 Task: Share through YouTube & Facebook "Movie C.mp4" with resolution 1080*608
Action: Mouse pressed left at (333, 162)
Screenshot: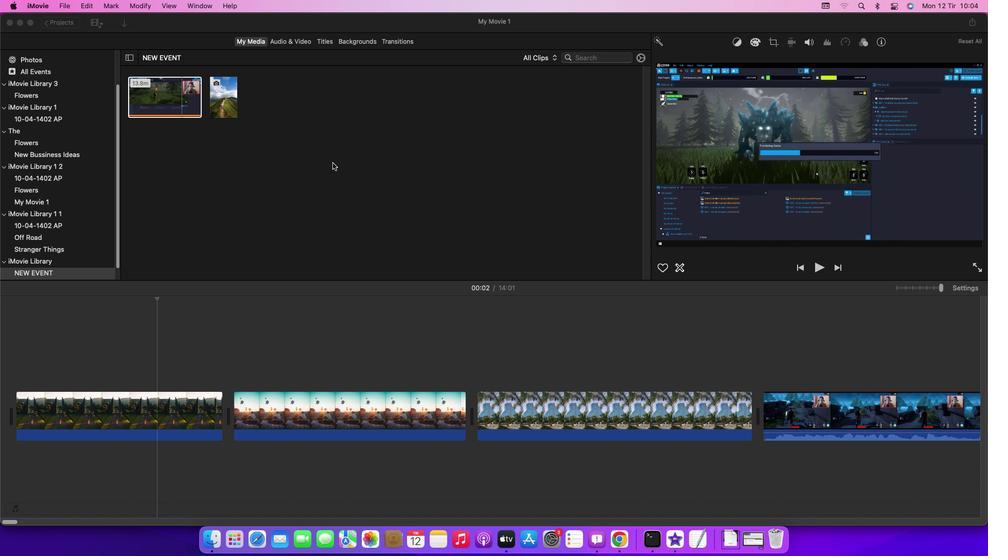 
Action: Mouse moved to (163, 91)
Screenshot: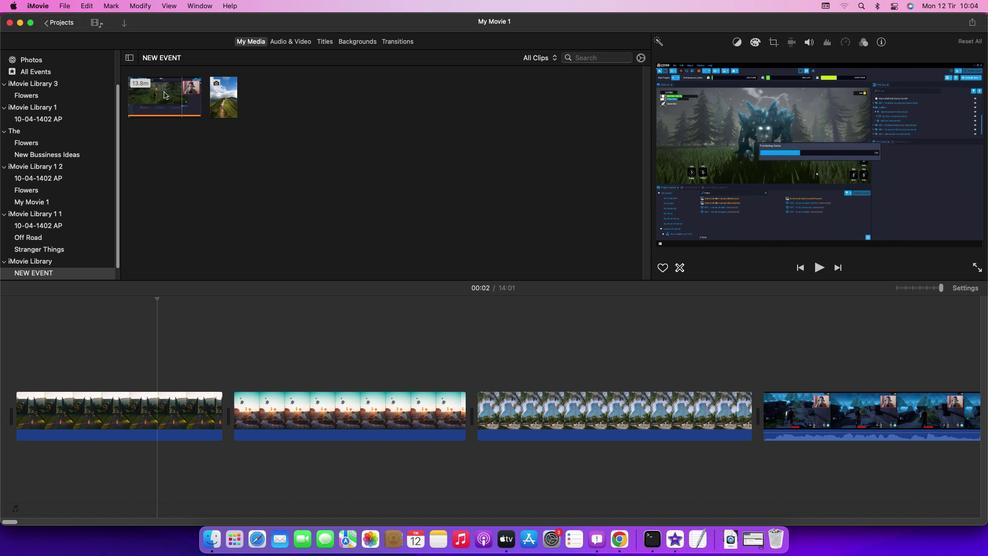 
Action: Mouse pressed left at (163, 91)
Screenshot: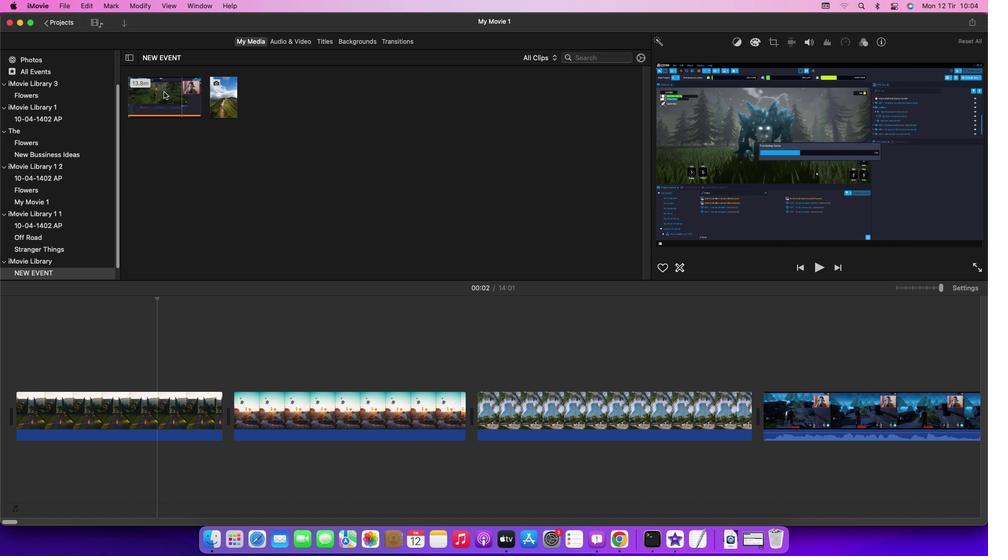 
Action: Mouse moved to (65, 6)
Screenshot: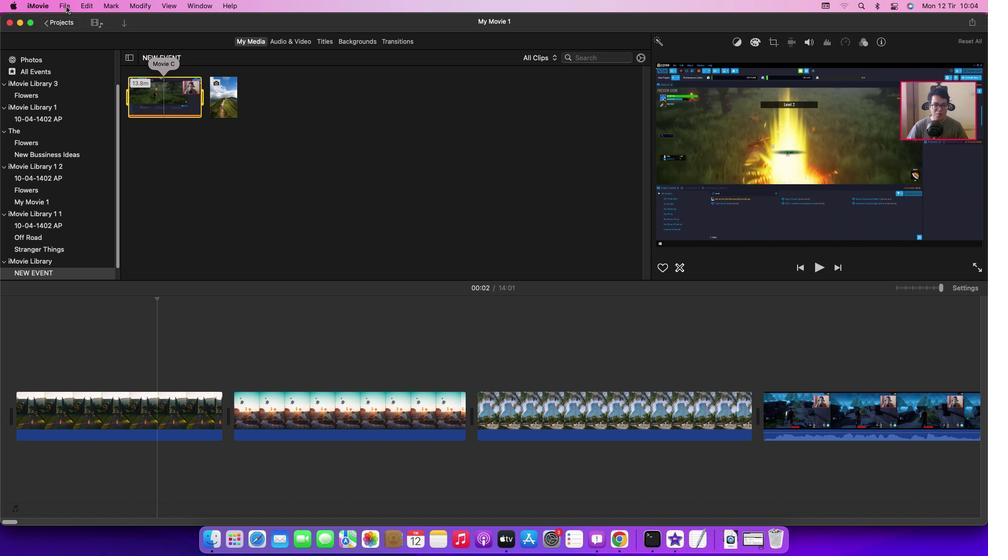 
Action: Mouse pressed left at (65, 6)
Screenshot: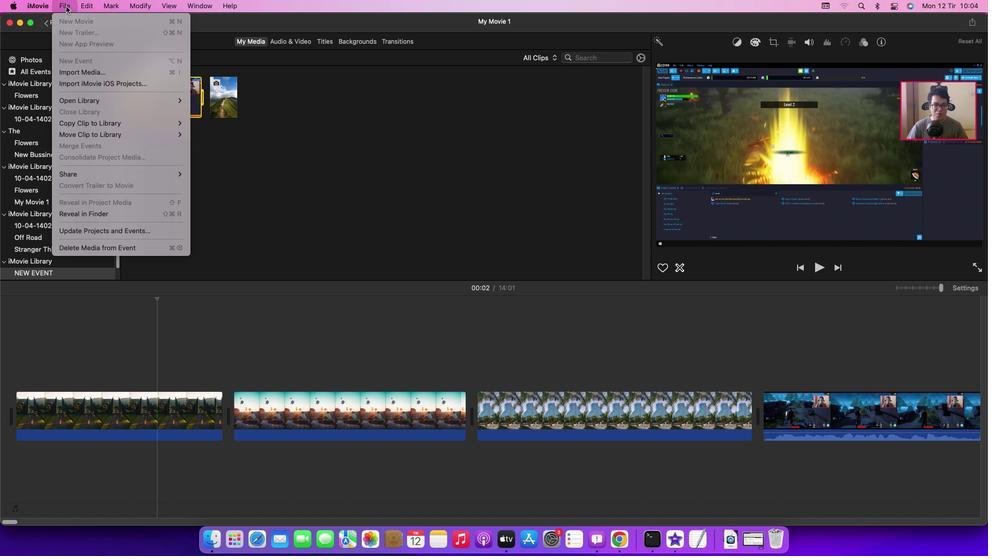 
Action: Mouse moved to (240, 189)
Screenshot: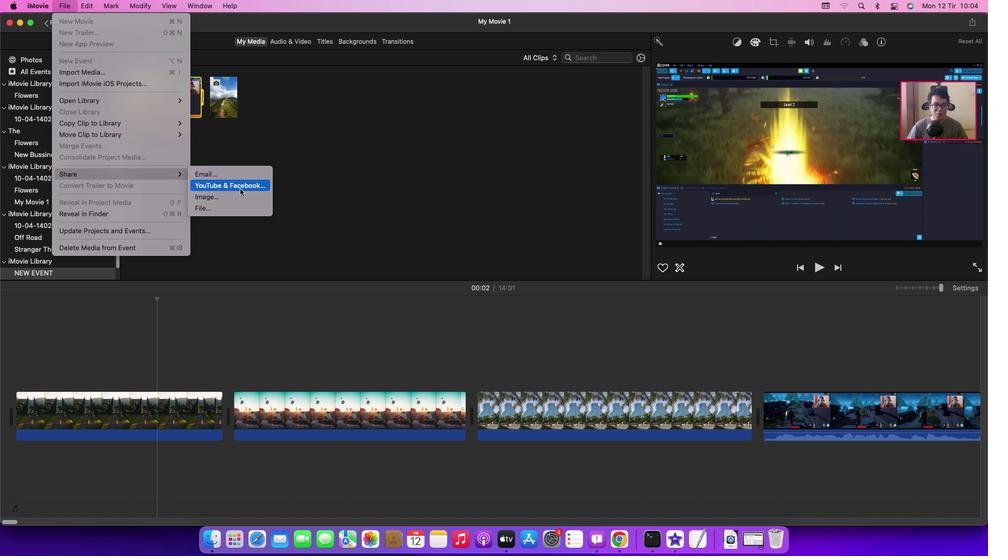 
Action: Mouse pressed left at (240, 189)
Screenshot: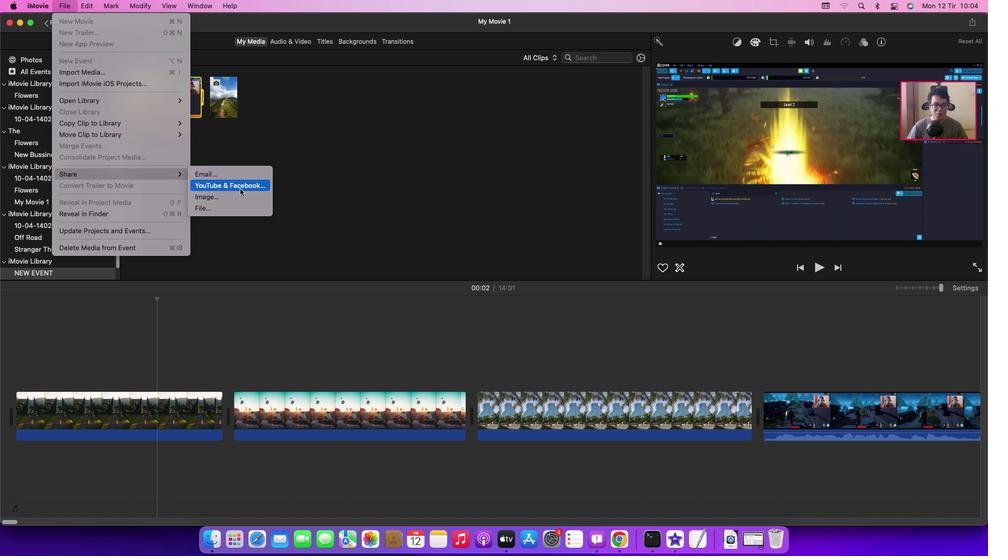 
Action: Mouse moved to (582, 160)
Screenshot: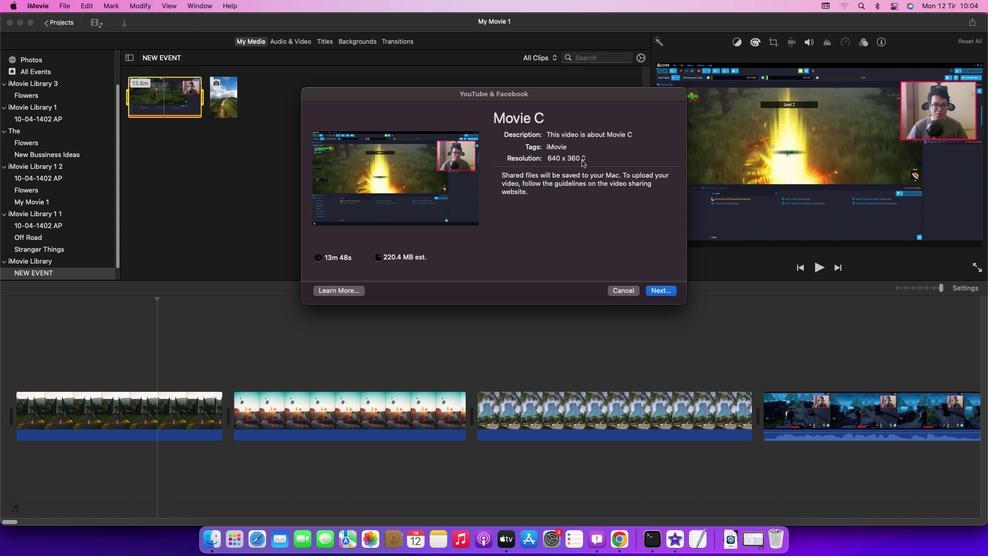 
Action: Mouse pressed left at (582, 160)
Screenshot: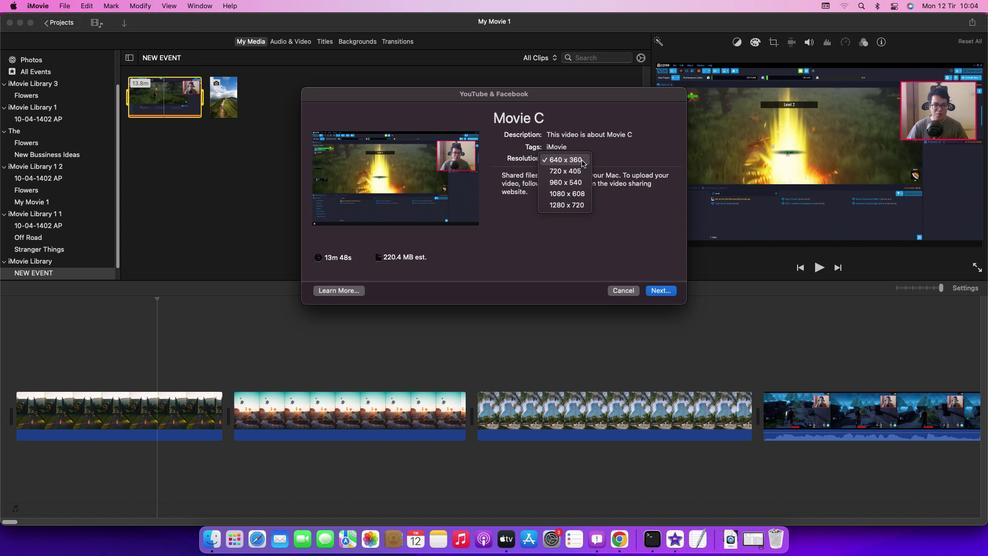 
Action: Mouse moved to (576, 192)
Screenshot: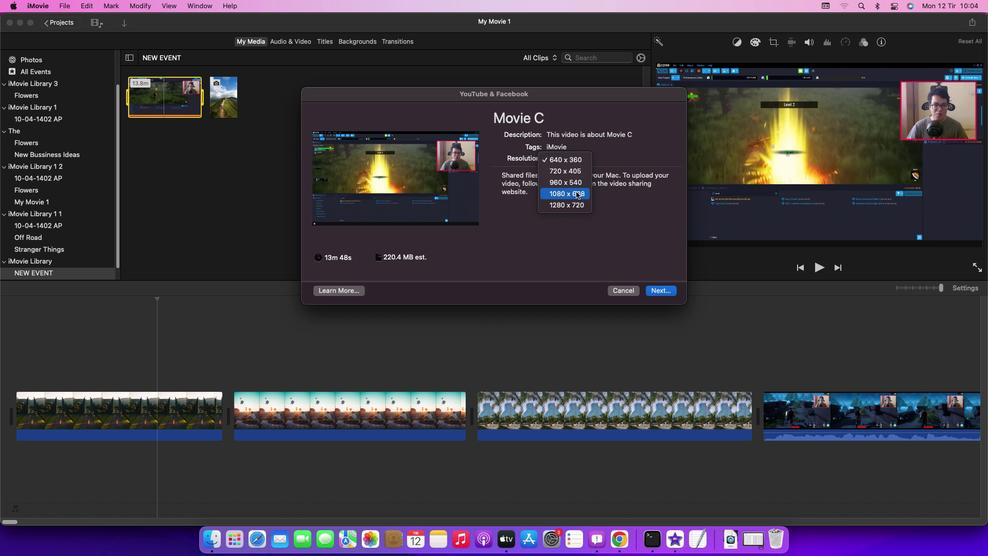 
Action: Mouse pressed left at (576, 192)
Screenshot: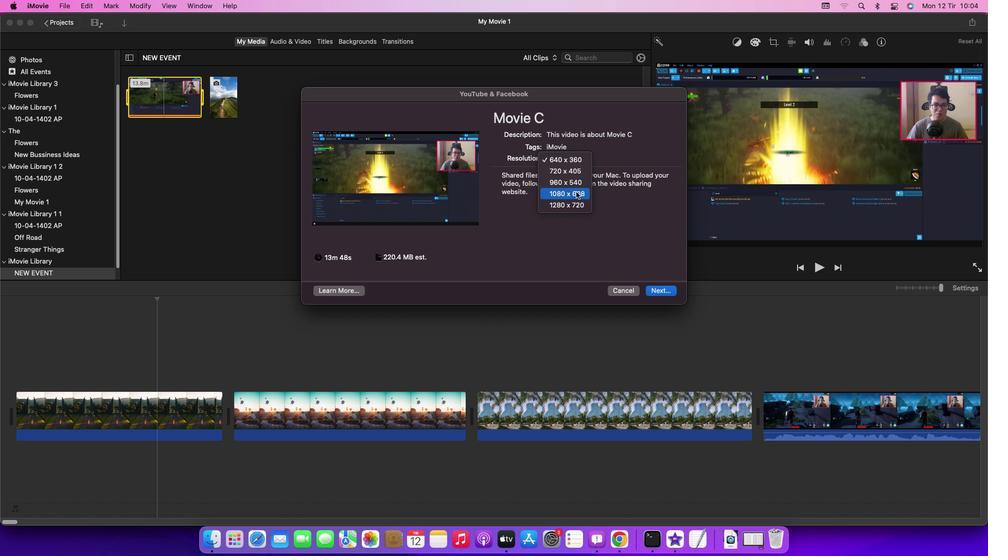 
Action: Mouse moved to (513, 265)
Screenshot: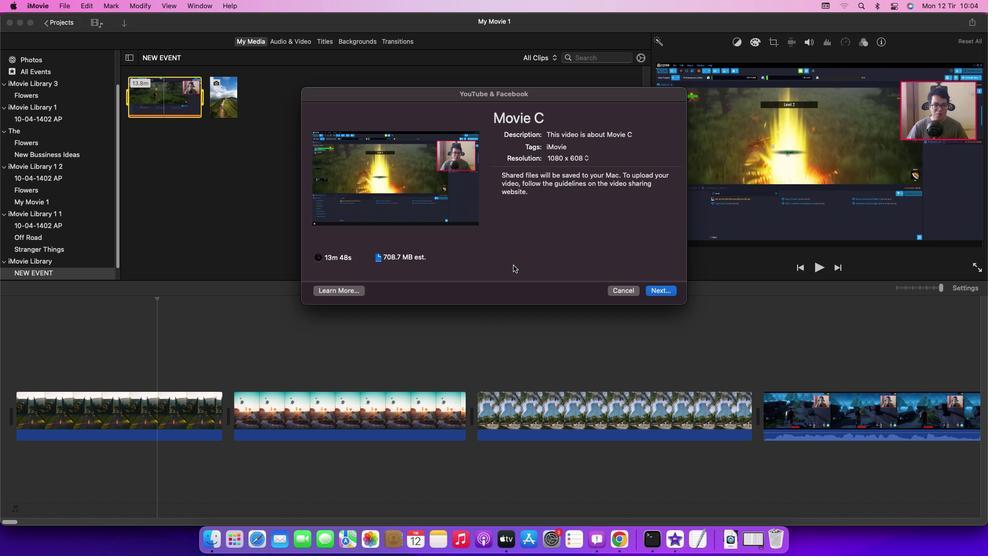 
